 Task: Create in the project ArrowSprint in Backlog an issue 'Address issues related to software bugs and defects', assign it to team member softage.4@softage.net and change the status to IN PROGRESS. Create in the project ArrowSprint in Backlog an issue 'Implement a new feature to allow for virtual meetings and video conferencing', assign it to team member softage.1@softage.net and change the status to IN PROGRESS
Action: Mouse moved to (173, 62)
Screenshot: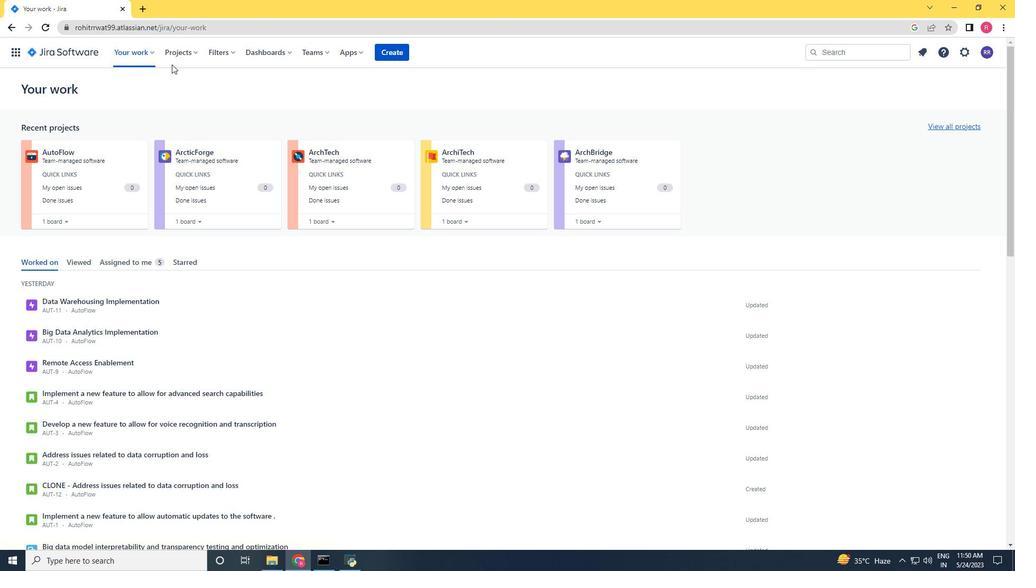
Action: Mouse pressed left at (173, 62)
Screenshot: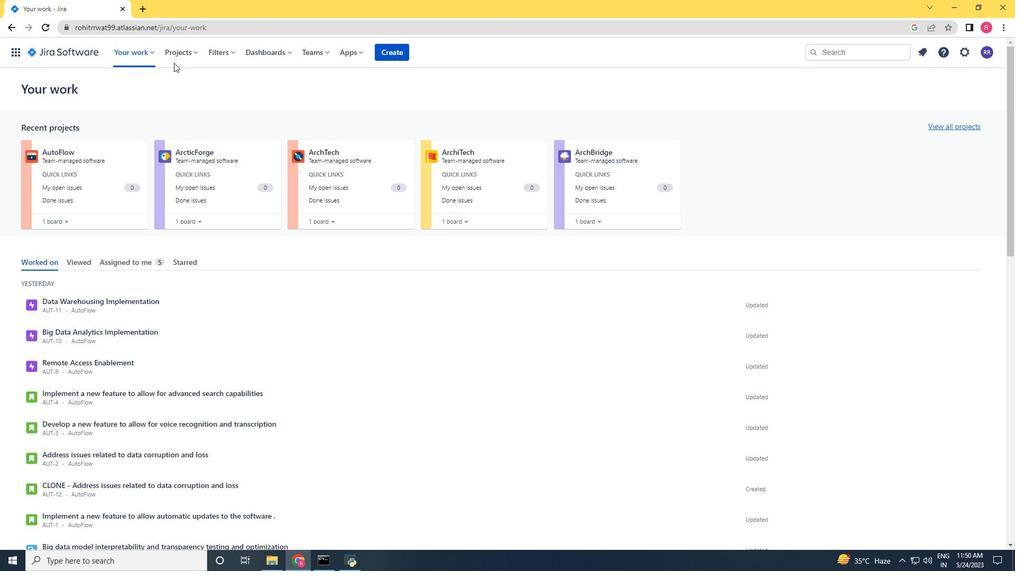 
Action: Mouse moved to (173, 56)
Screenshot: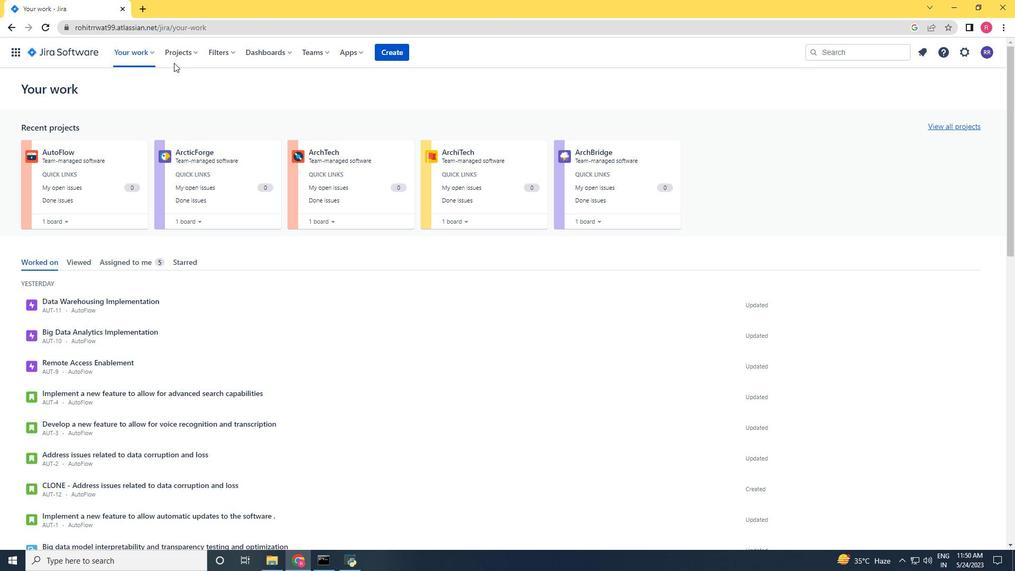 
Action: Mouse pressed left at (173, 56)
Screenshot: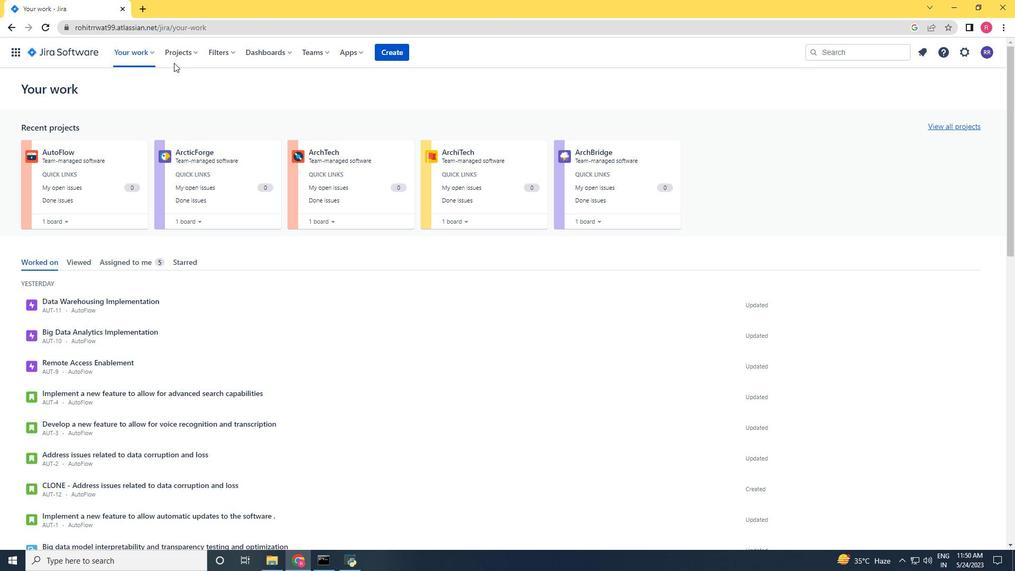 
Action: Mouse moved to (198, 108)
Screenshot: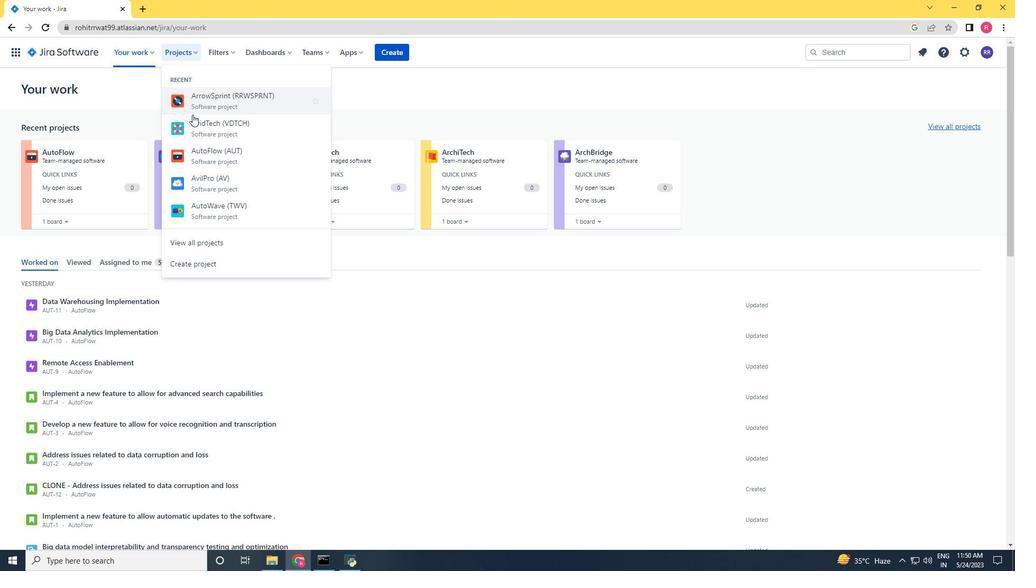 
Action: Mouse pressed left at (198, 108)
Screenshot: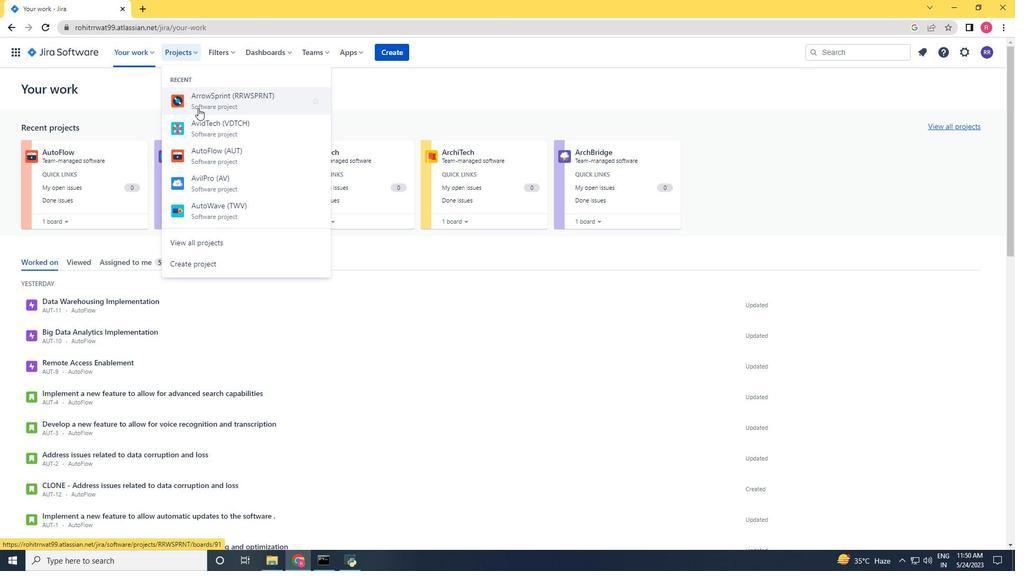
Action: Mouse moved to (28, 169)
Screenshot: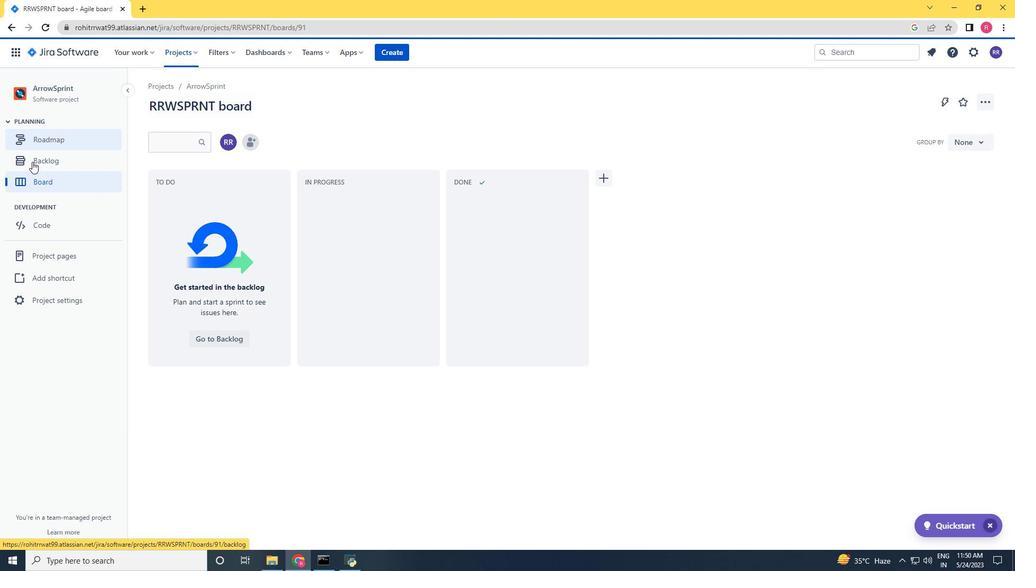 
Action: Mouse pressed left at (28, 169)
Screenshot: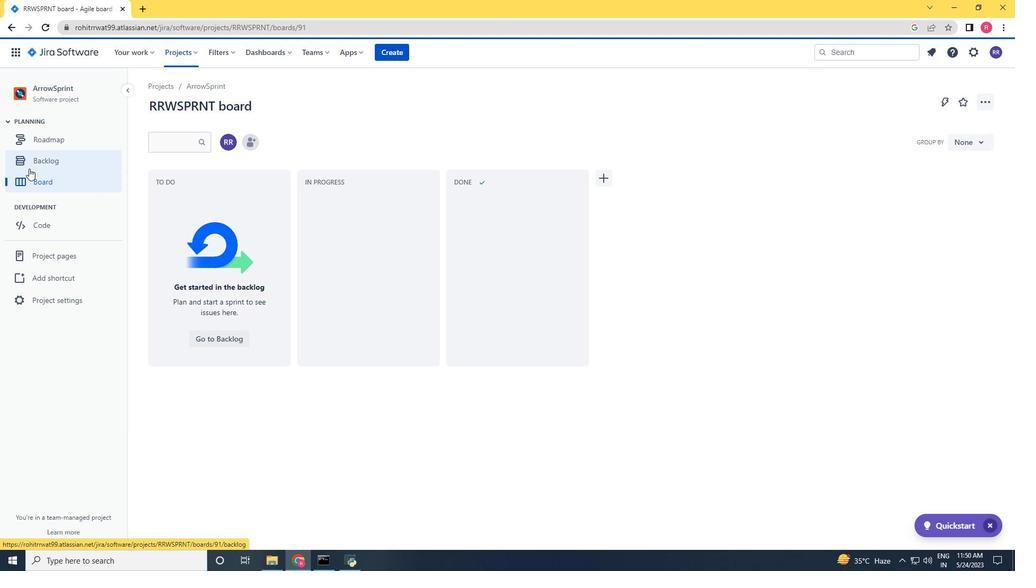 
Action: Mouse moved to (215, 214)
Screenshot: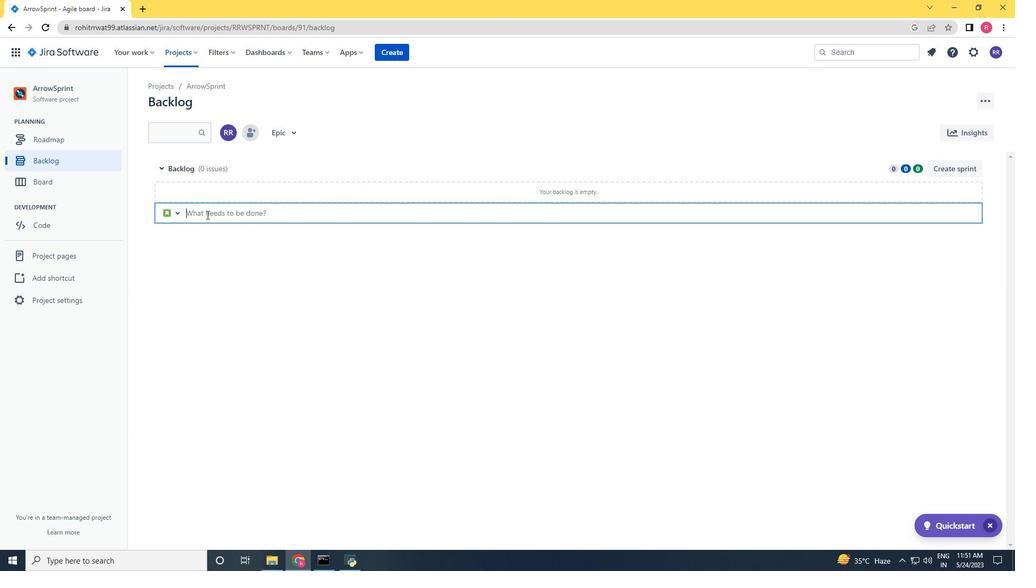
Action: Key pressed <Key.shift><Key.shift><Key.shift><Key.shift><Key.shift>Address<Key.space>issues<Key.space>related<Key.space>to<Key.space>software<Key.space>bugs<Key.space>and<Key.space>defects<Key.enter>
Screenshot: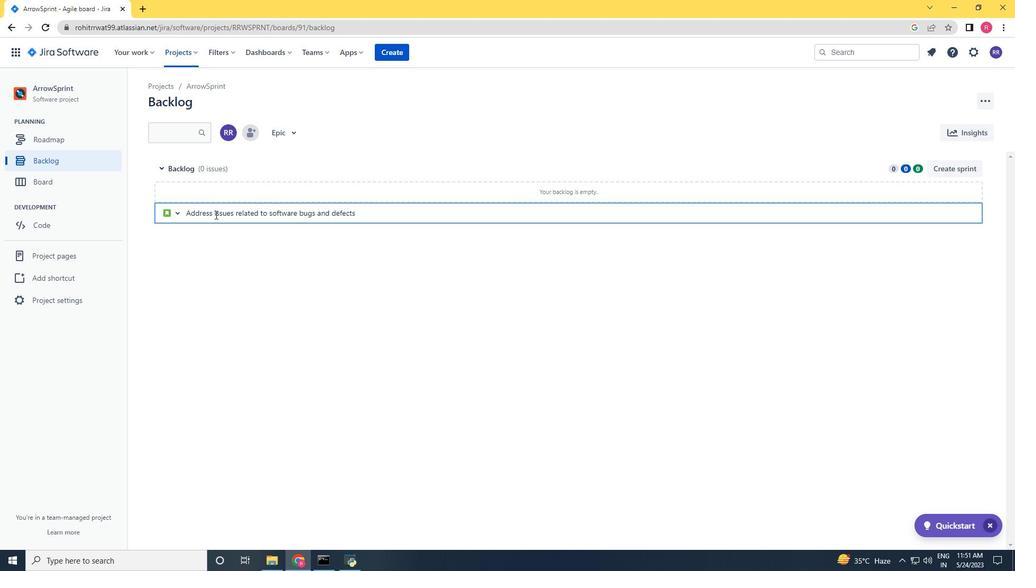 
Action: Mouse moved to (920, 189)
Screenshot: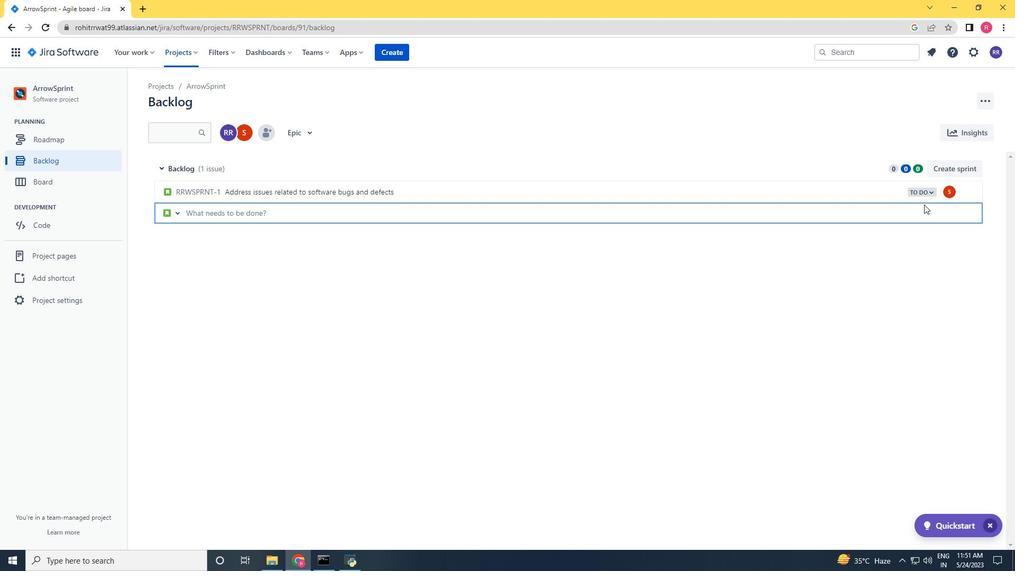 
Action: Mouse pressed left at (920, 189)
Screenshot: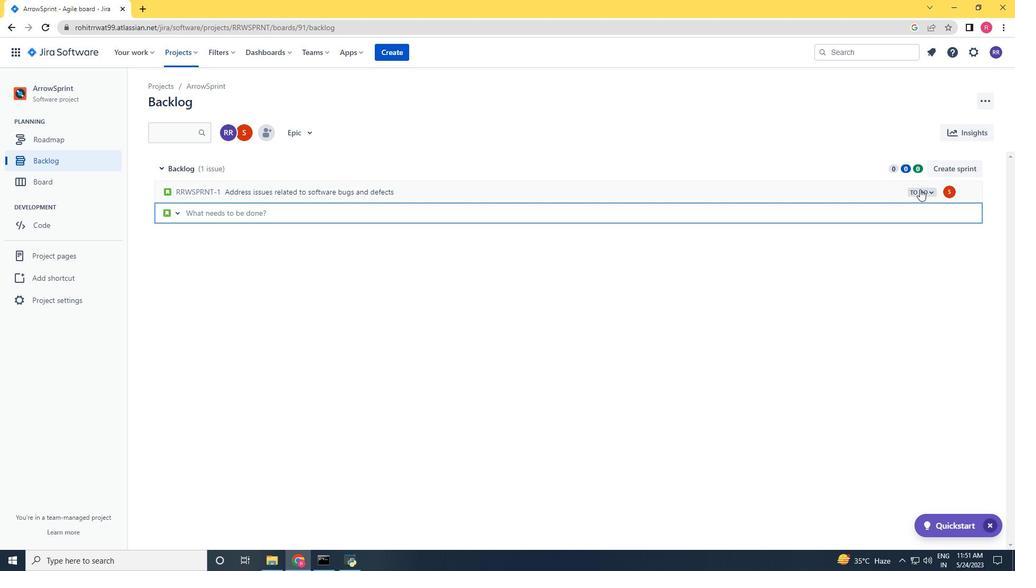 
Action: Mouse moved to (854, 218)
Screenshot: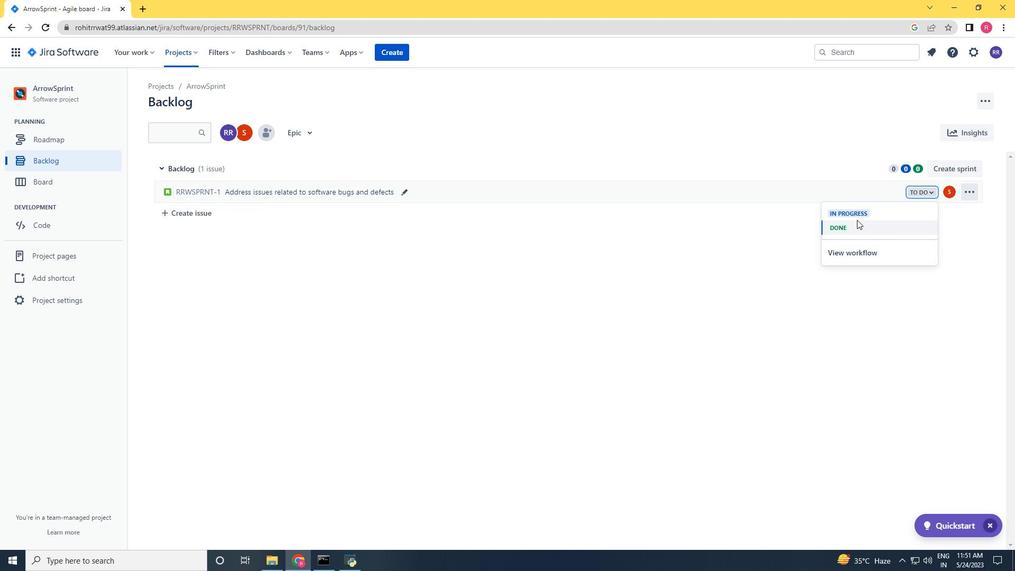 
Action: Mouse pressed left at (854, 218)
Screenshot: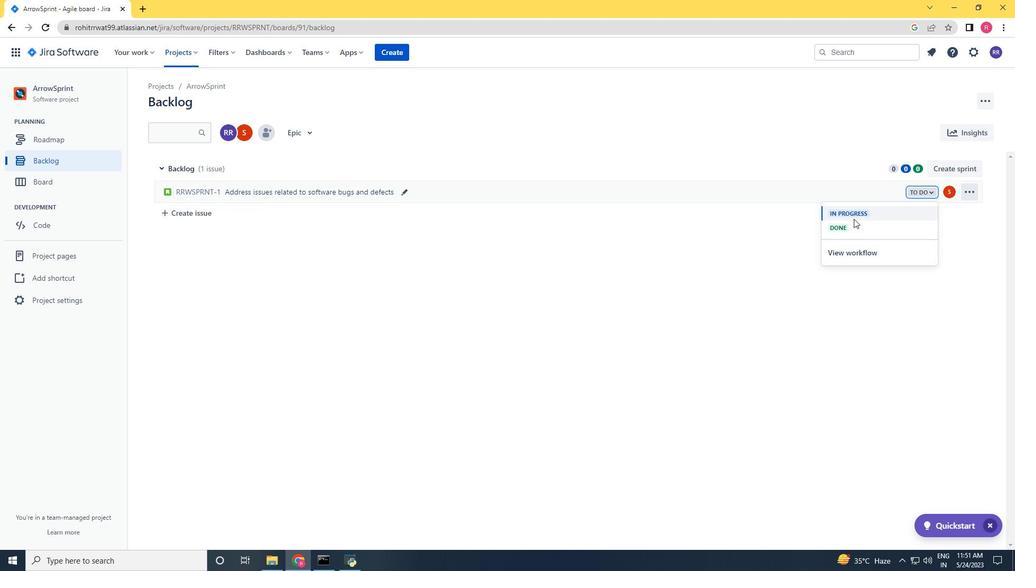 
Action: Mouse moved to (274, 216)
Screenshot: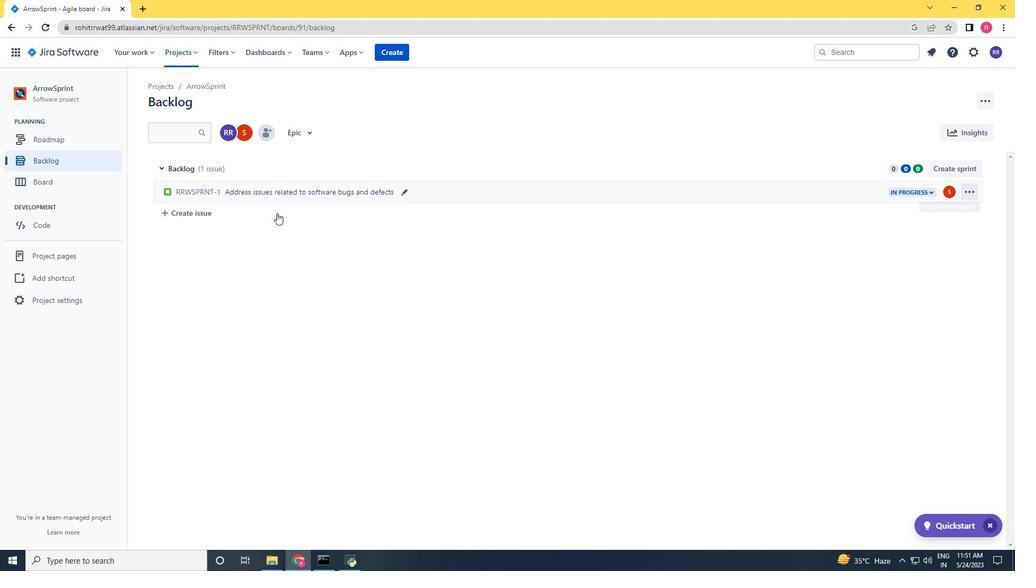 
Action: Mouse pressed left at (274, 216)
Screenshot: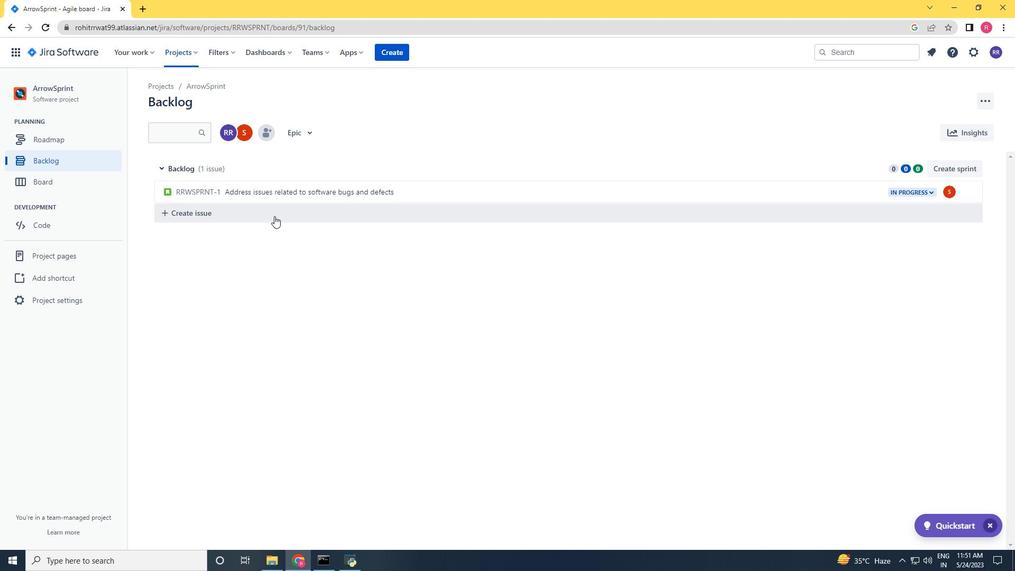 
Action: Key pressed <Key.shift>Implement<Key.space>a<Key.space>new<Key.space>feature<Key.space>to<Key.space>alo<Key.backspace>low<Key.space>for<Key.space>virtual<Key.space>meetings<Key.space>and<Key.space>video<Key.space>cin<Key.backspace><Key.backspace>onfw<Key.backspace>erencing<Key.space><Key.enter>
Screenshot: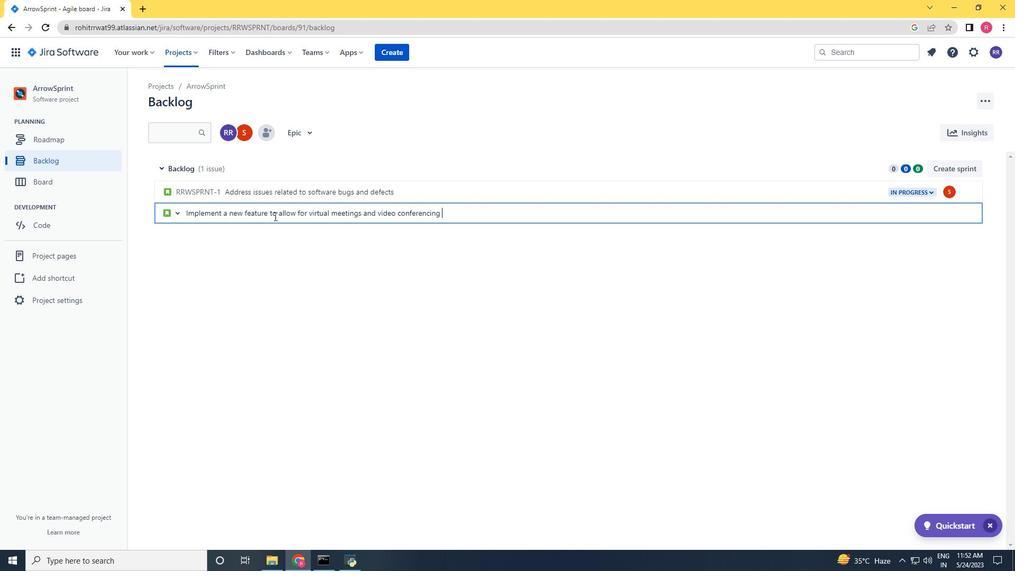 
Action: Mouse moved to (950, 211)
Screenshot: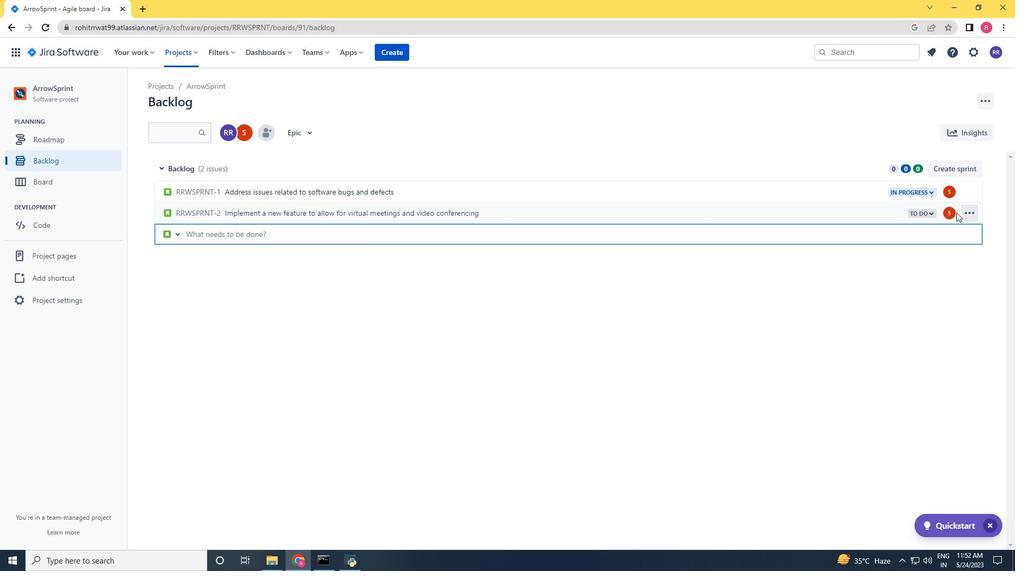 
Action: Mouse pressed left at (950, 211)
Screenshot: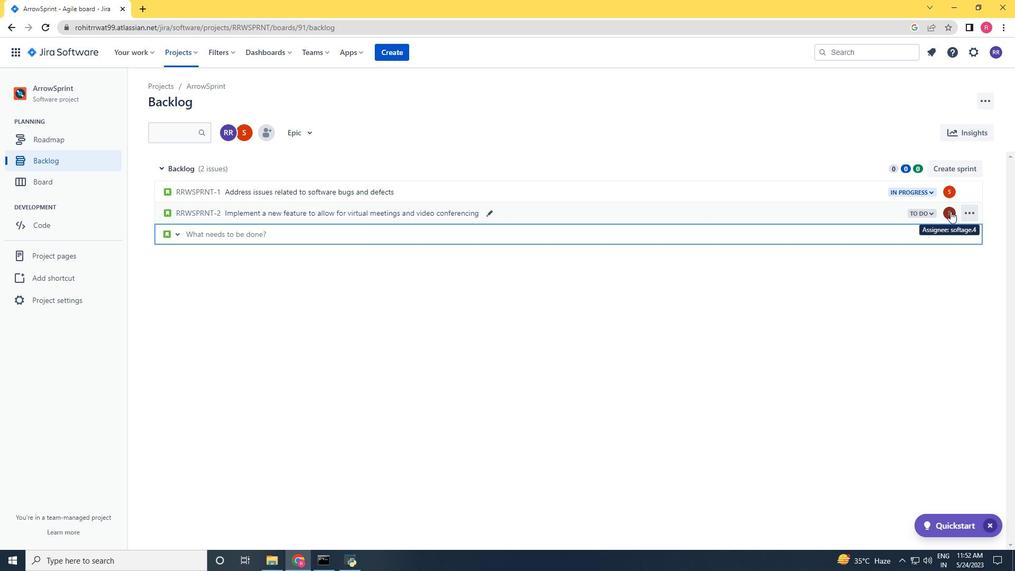 
Action: Key pressed softage.1<Key.shift>@softage.net
Screenshot: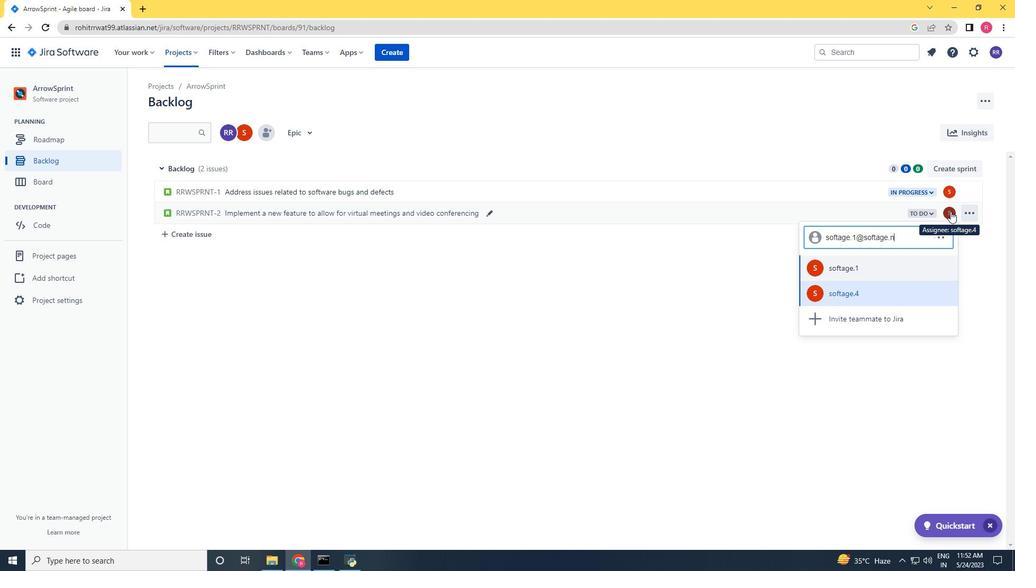 
Action: Mouse moved to (834, 269)
Screenshot: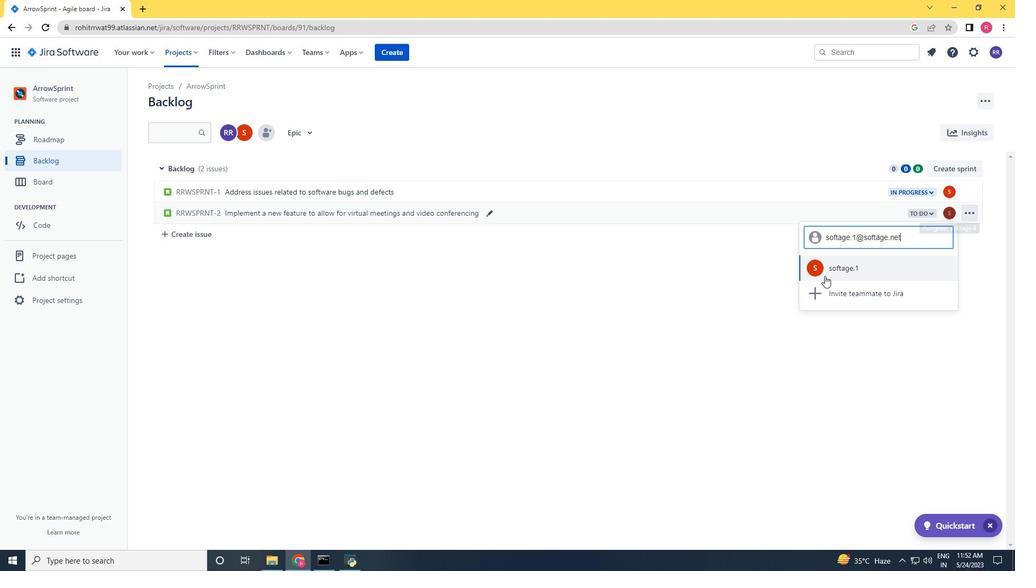 
Action: Mouse pressed left at (834, 269)
Screenshot: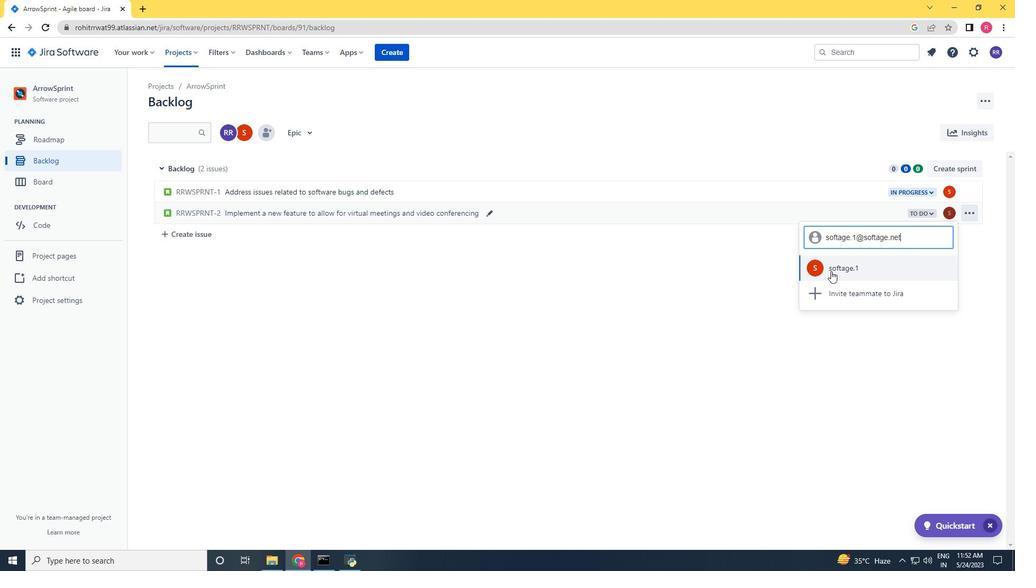 
Action: Mouse moved to (921, 212)
Screenshot: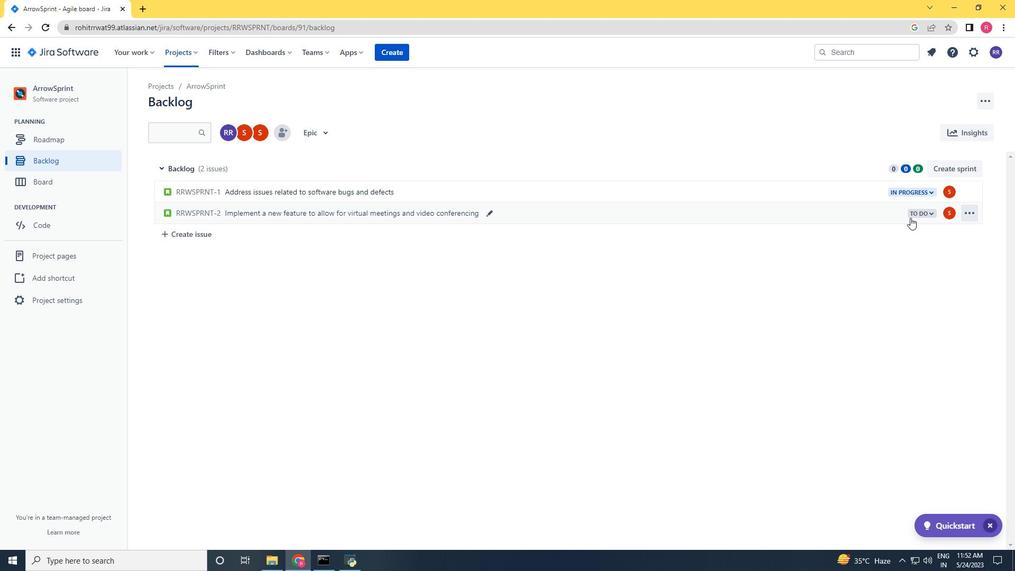 
Action: Mouse pressed left at (921, 212)
Screenshot: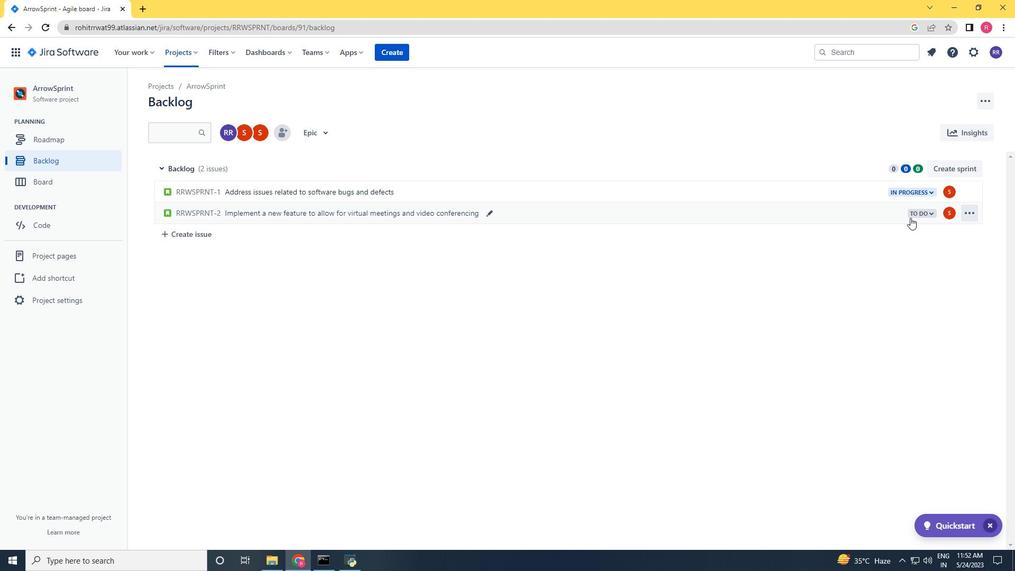 
Action: Mouse moved to (866, 232)
Screenshot: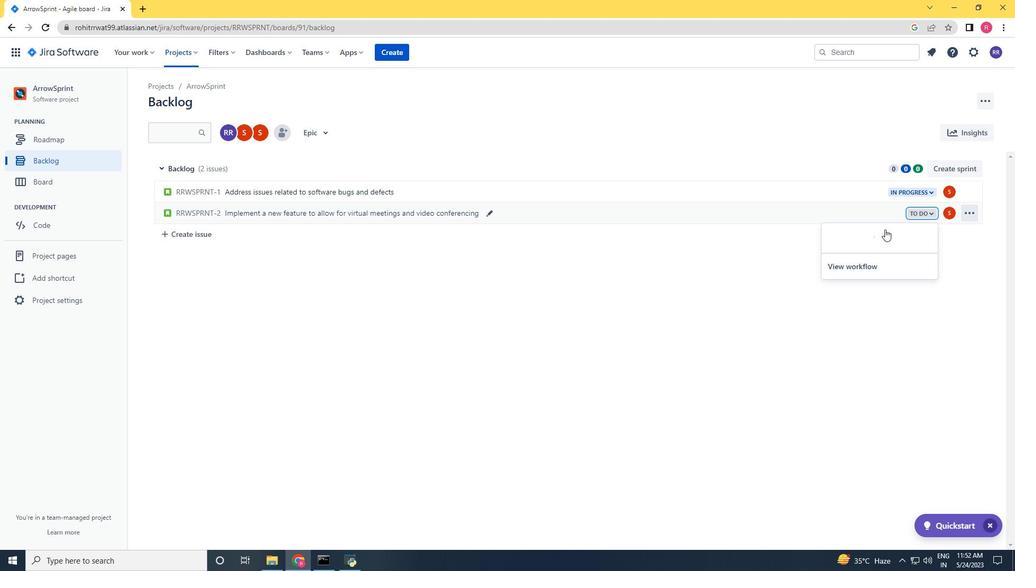 
Action: Mouse pressed left at (866, 232)
Screenshot: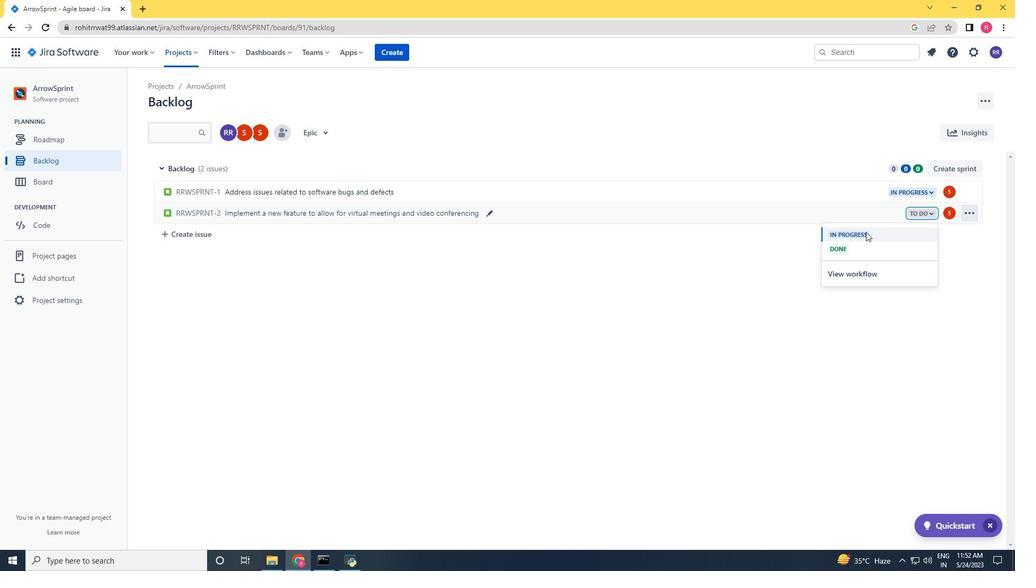 
Action: Mouse moved to (631, 364)
Screenshot: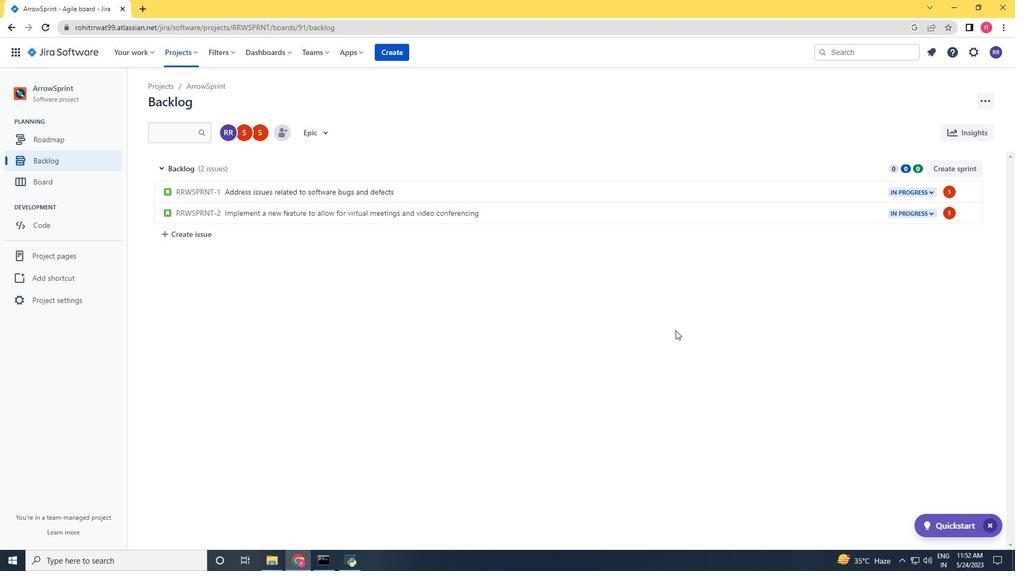 
